 Task: Create a section Cosmic Ray and in the section, add a milestone Machine Learning Analytics Implementation in the project TruTech.
Action: Mouse moved to (53, 311)
Screenshot: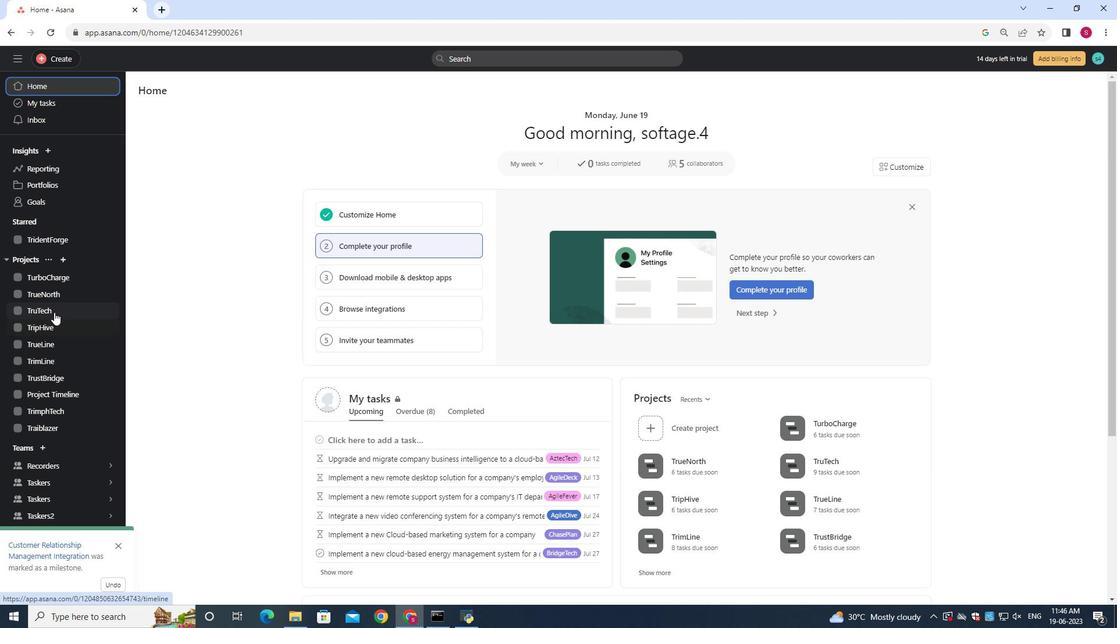 
Action: Mouse pressed left at (53, 311)
Screenshot: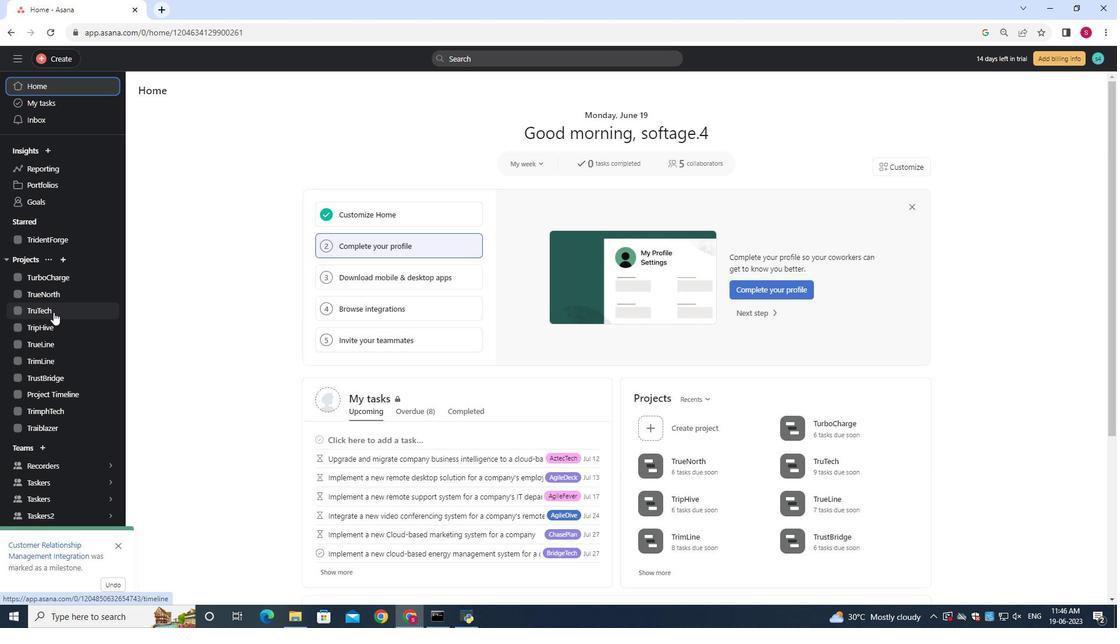 
Action: Mouse moved to (185, 139)
Screenshot: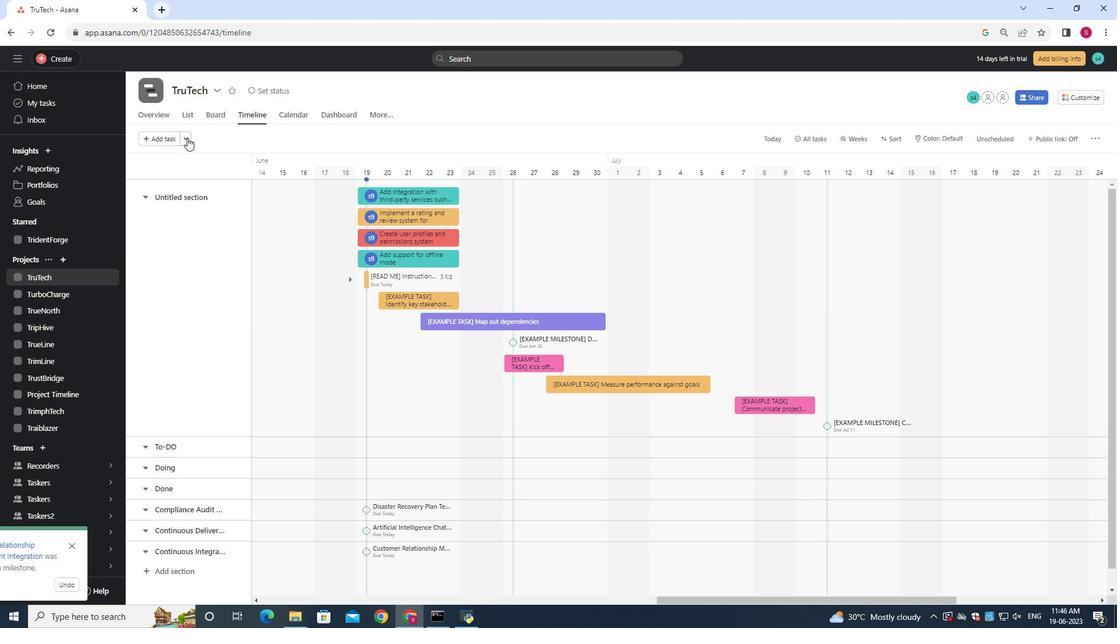 
Action: Mouse pressed left at (185, 139)
Screenshot: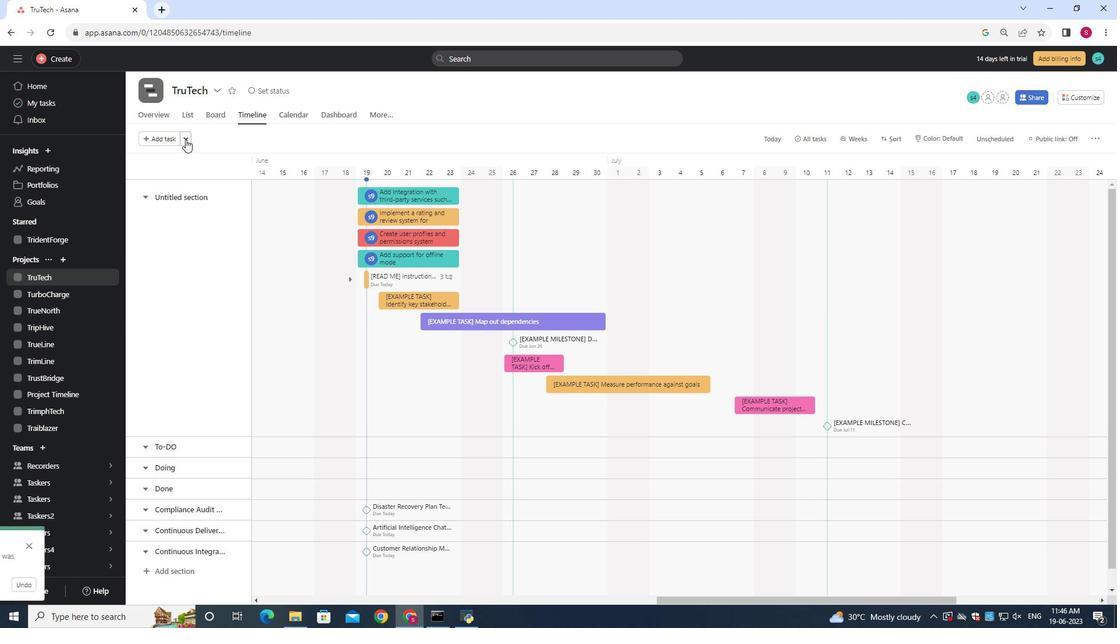 
Action: Mouse moved to (190, 156)
Screenshot: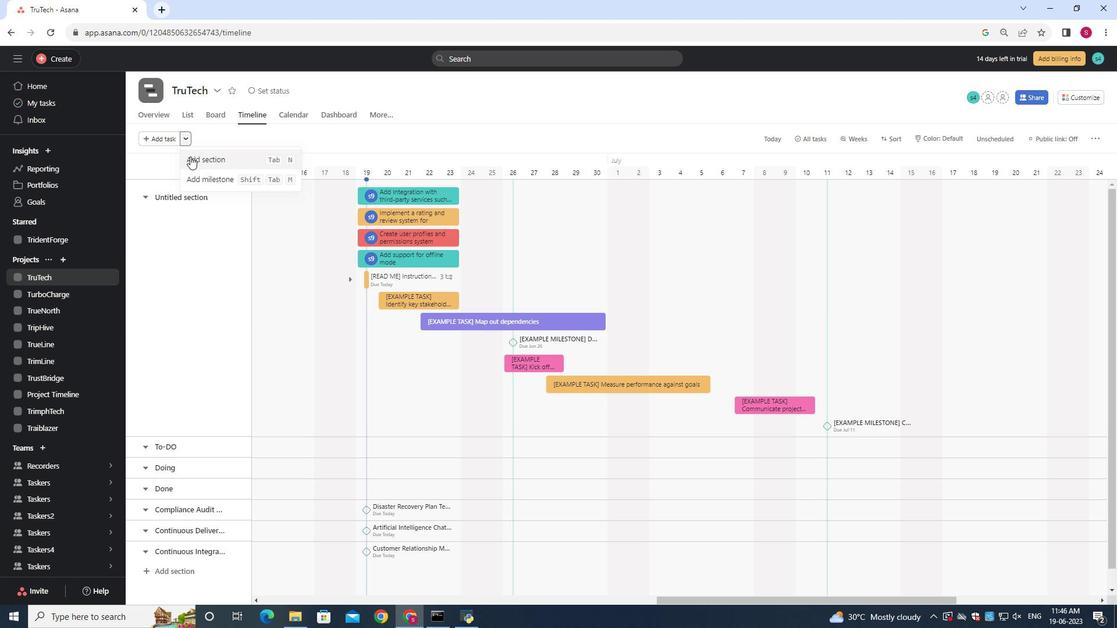 
Action: Mouse pressed left at (190, 156)
Screenshot: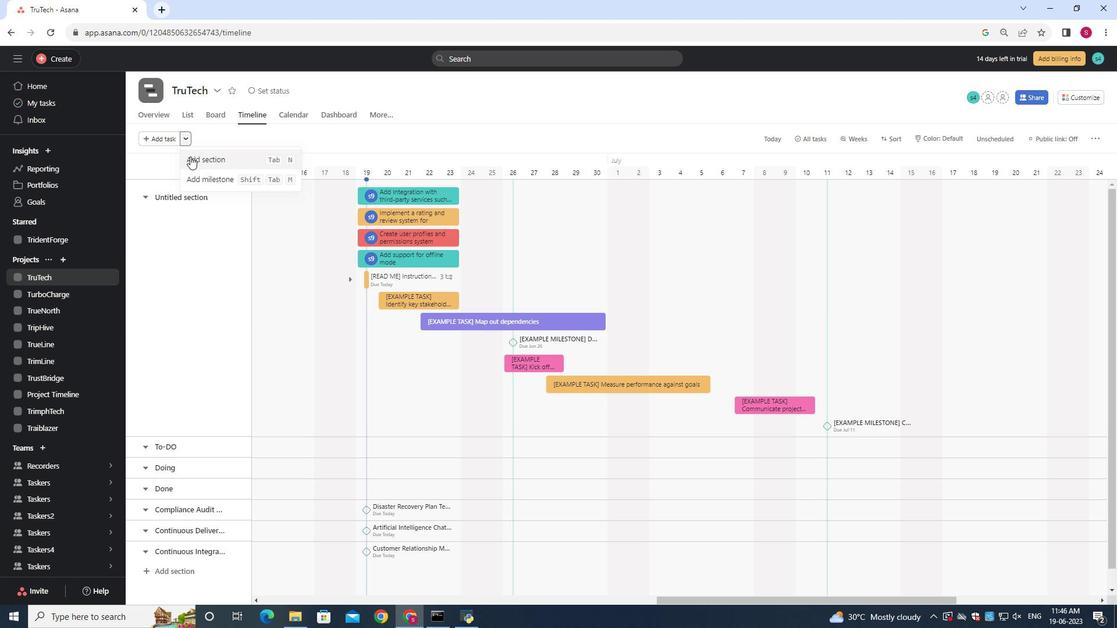 
Action: Mouse moved to (190, 156)
Screenshot: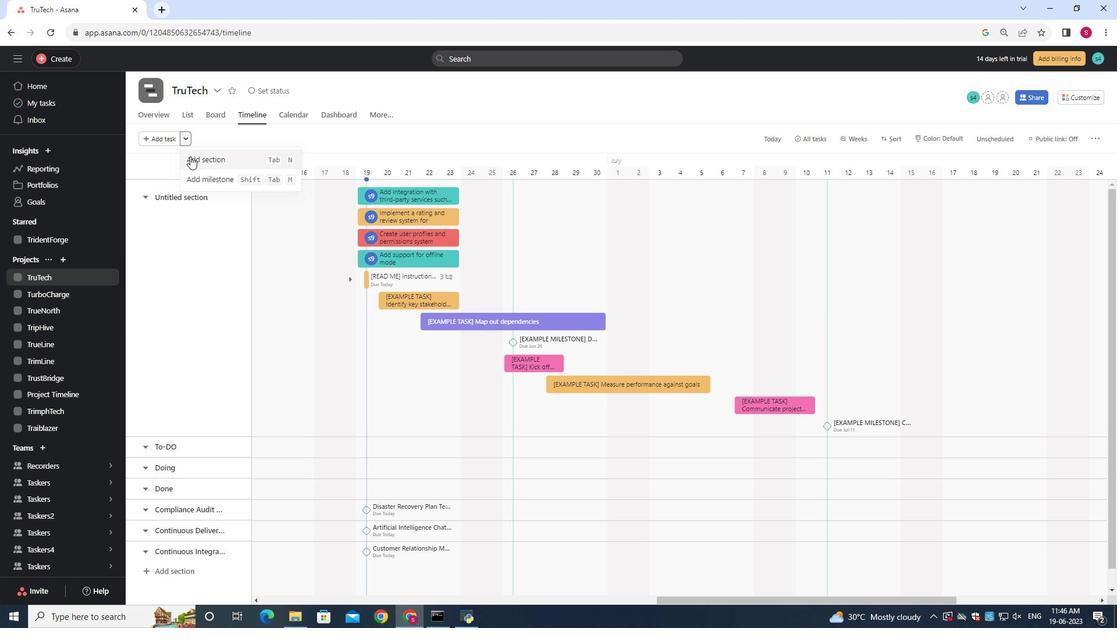 
Action: Key pressed <Key.shift>Cosmic<Key.space><Key.shift>Ray
Screenshot: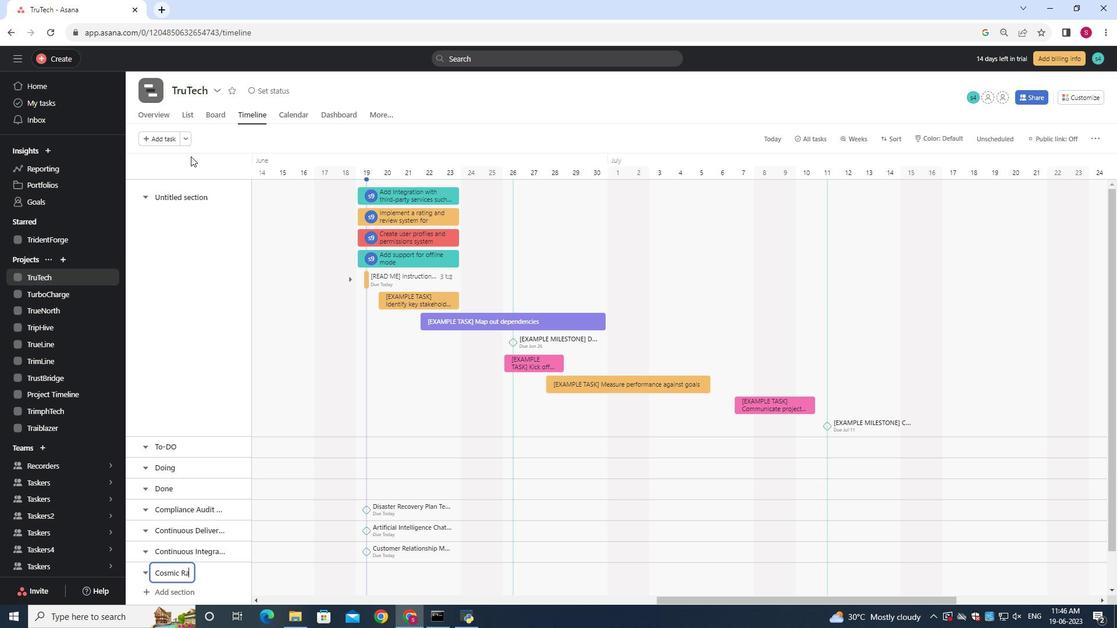 
Action: Mouse moved to (289, 575)
Screenshot: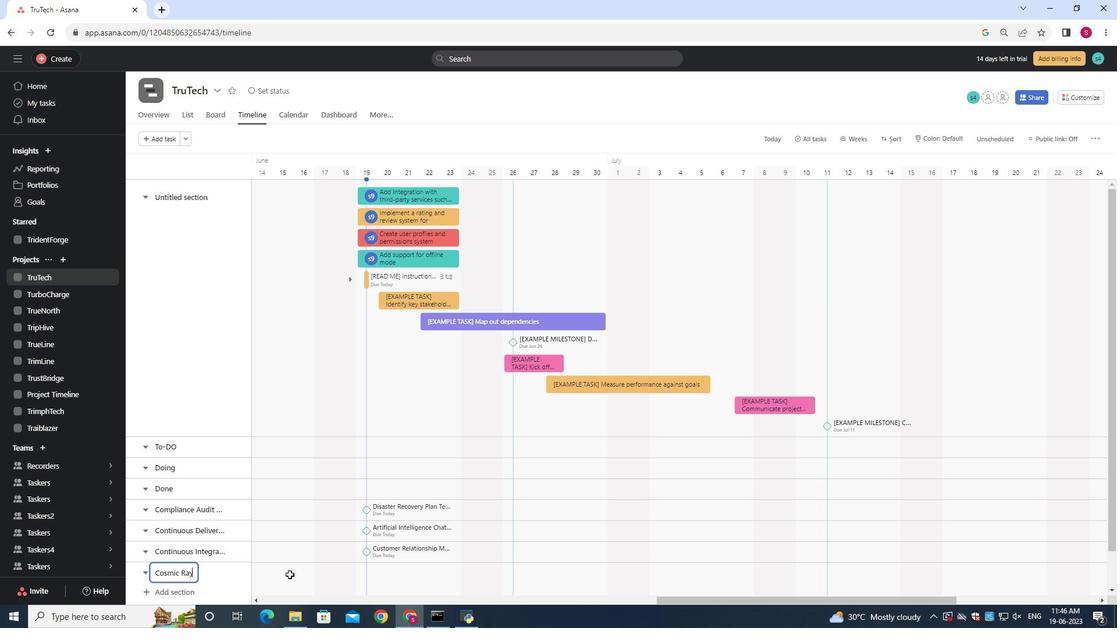 
Action: Mouse pressed left at (289, 575)
Screenshot: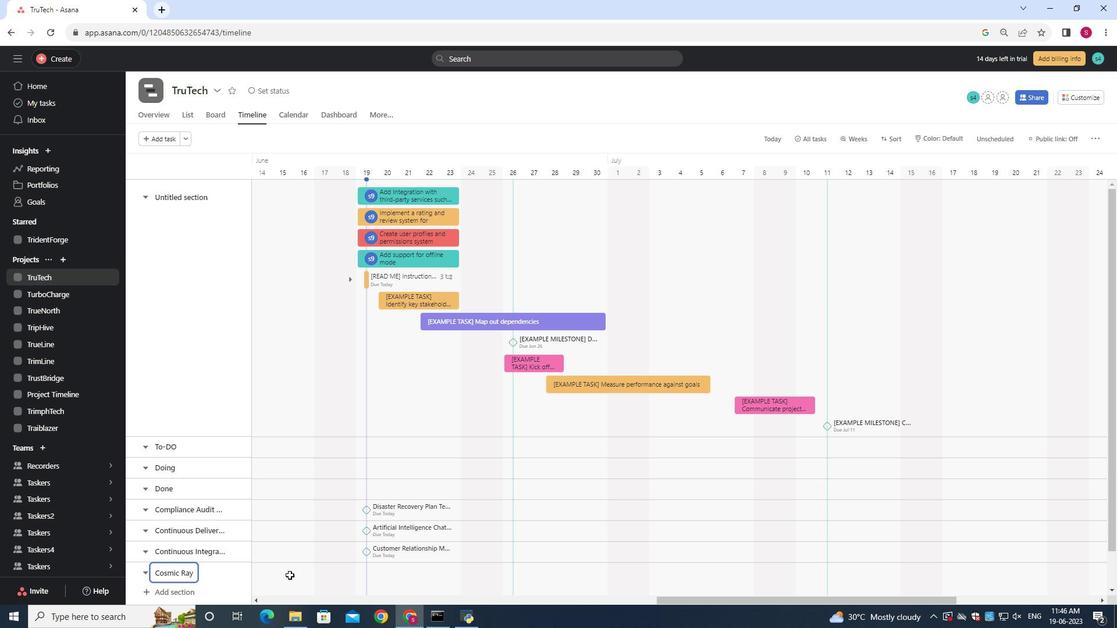 
Action: Key pressed <Key.shift><Key.shift><Key.shift><Key.shift><Key.shift><Key.shift><Key.shift><Key.shift><Key.shift><Key.shift><Key.shift><Key.shift><Key.shift><Key.shift><Key.shift><Key.shift><Key.shift><Key.shift><Key.shift><Key.shift><Key.shift><Key.shift><Key.shift><Key.shift><Key.shift><Key.shift><Key.shift><Key.shift><Key.shift><Key.shift><Key.shift><Key.shift><Key.shift><Key.shift><Key.shift><Key.shift><Key.shift><Key.shift><Key.shift><Key.shift><Key.shift><Key.shift><Key.shift><Key.shift><Key.shift><Key.shift><Key.shift><Key.shift><Key.shift><Key.shift><Key.shift><Key.shift>Machine<Key.space><Key.shift><Key.caps_lock><Key.shift><Key.shift><Key.shift><Key.shift>l=<Key.backspace><Key.backspace><Key.caps_lock><Key.shift>Learning<Key.space><Key.shift>Analytics<Key.space><Key.shift><Key.shift><Key.shift><Key.shift><Key.shift><Key.shift><Key.shift><Key.shift><Key.shift><Key.shift><Key.shift><Key.shift><Key.shift><Key.shift><Key.shift><Key.shift><Key.shift><Key.shift><Key.shift><Key.shift><Key.shift><Key.shift><Key.shift><Key.shift>Implementation
Screenshot: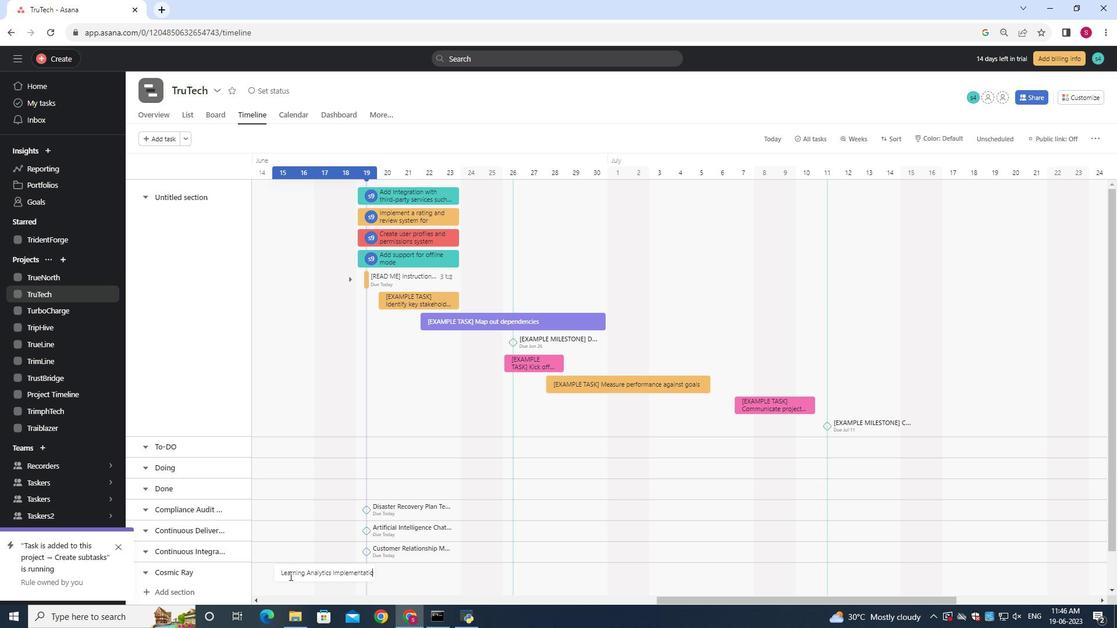 
Action: Mouse moved to (334, 574)
Screenshot: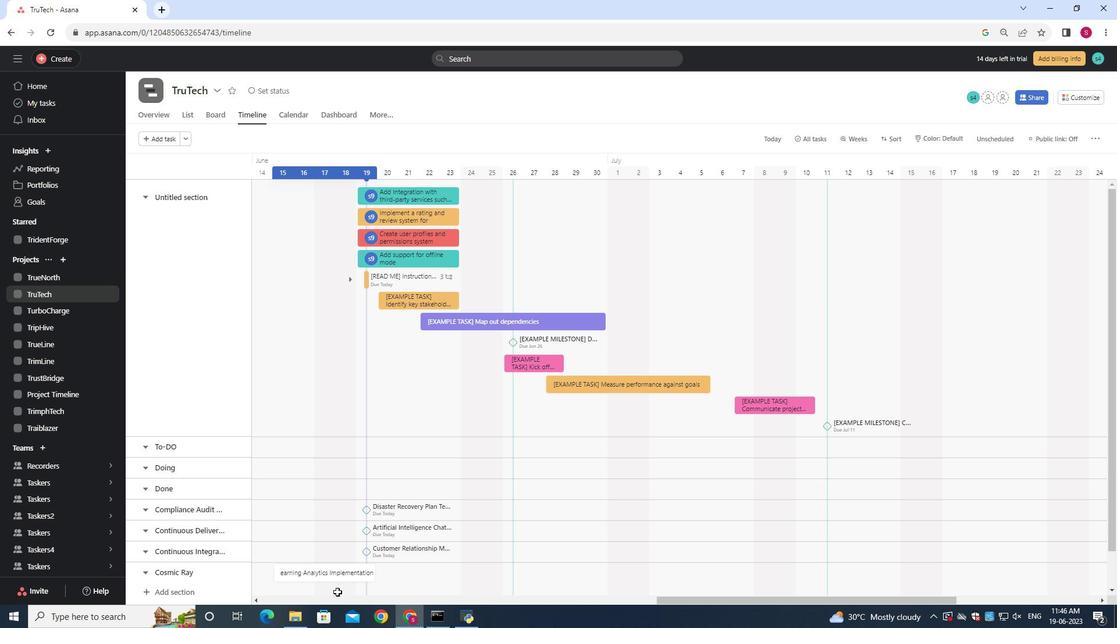 
Action: Mouse pressed right at (334, 574)
Screenshot: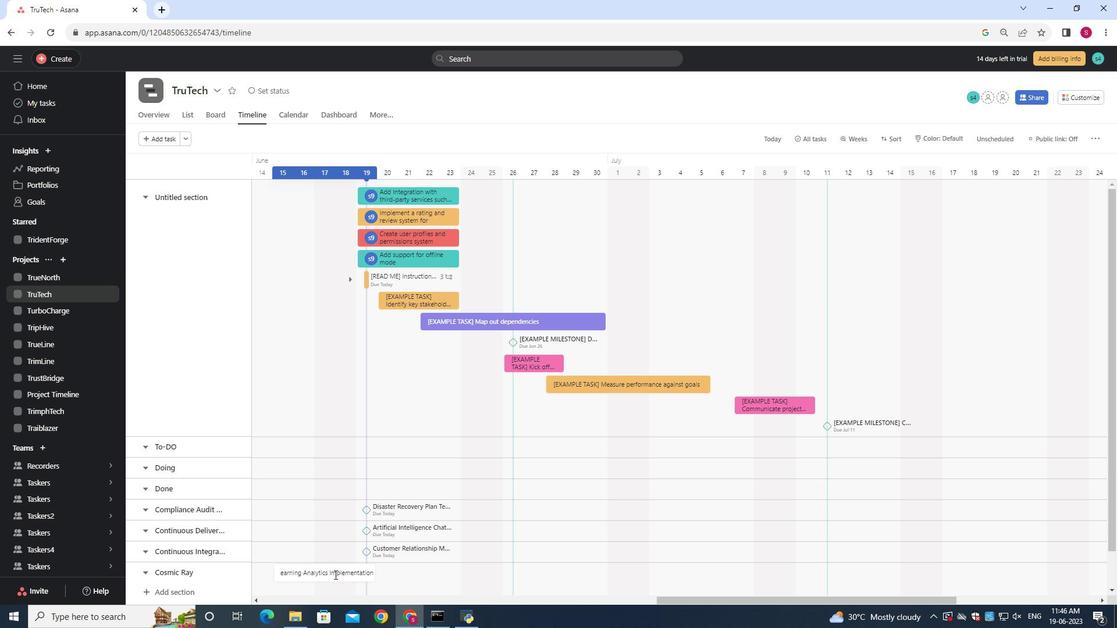 
Action: Mouse moved to (370, 520)
Screenshot: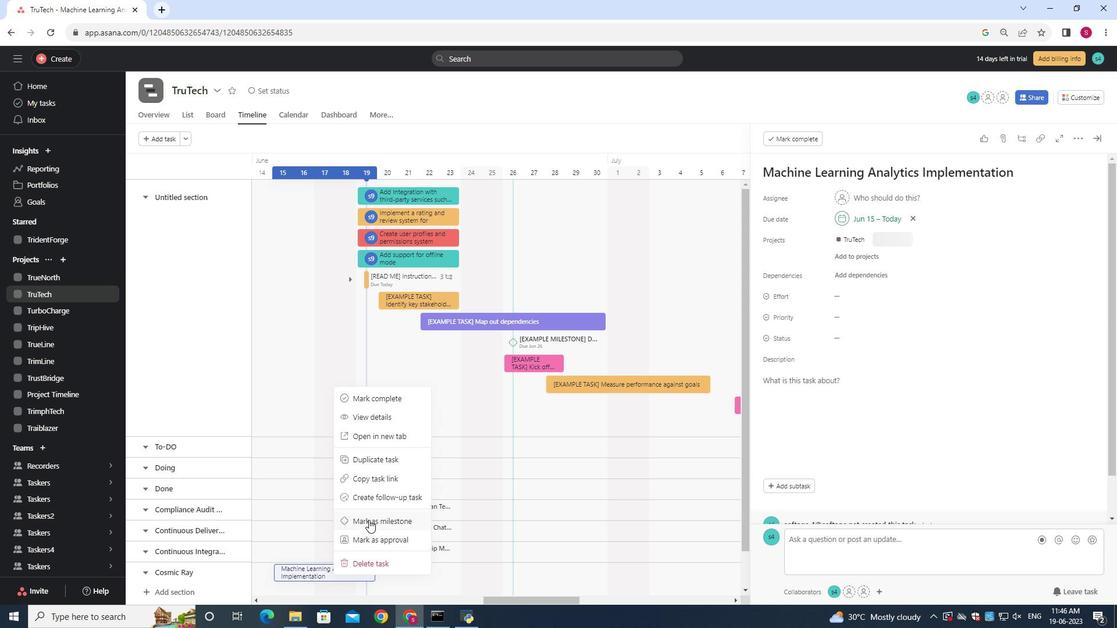 
Action: Mouse pressed left at (370, 520)
Screenshot: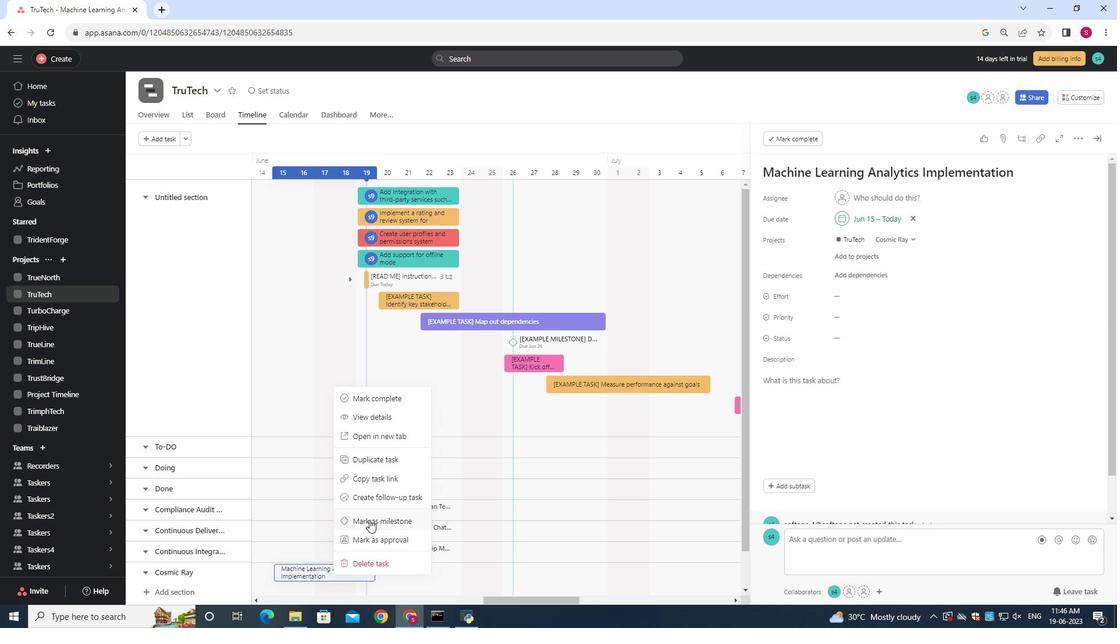 
Action: Mouse moved to (617, 533)
Screenshot: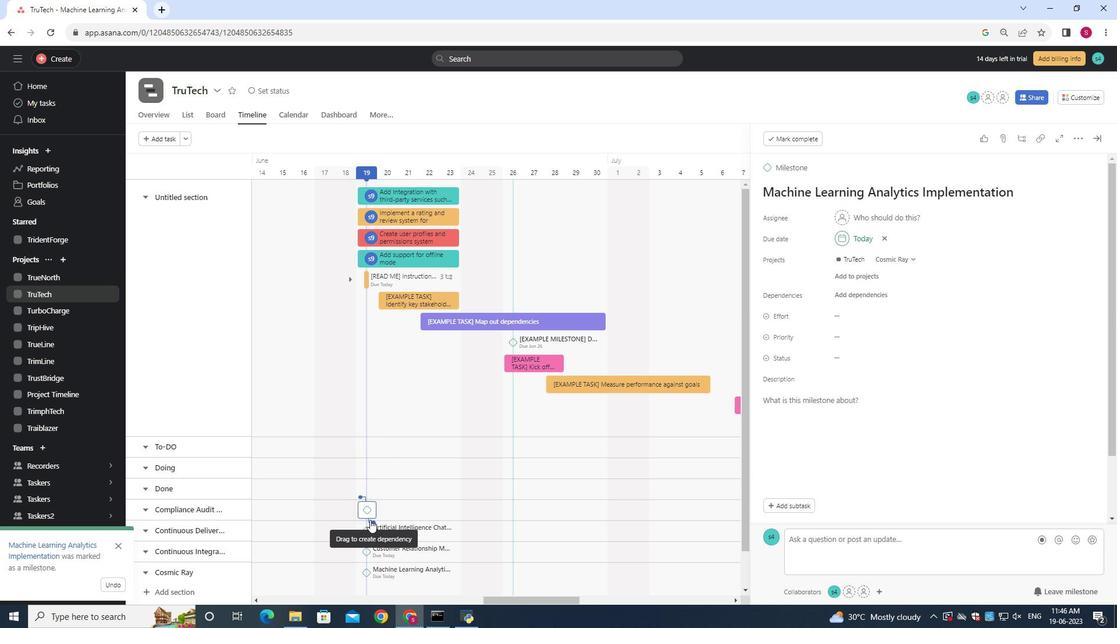 
